 Task: Sort the products in the category "Pizza" by relevance.
Action: Mouse moved to (12, 77)
Screenshot: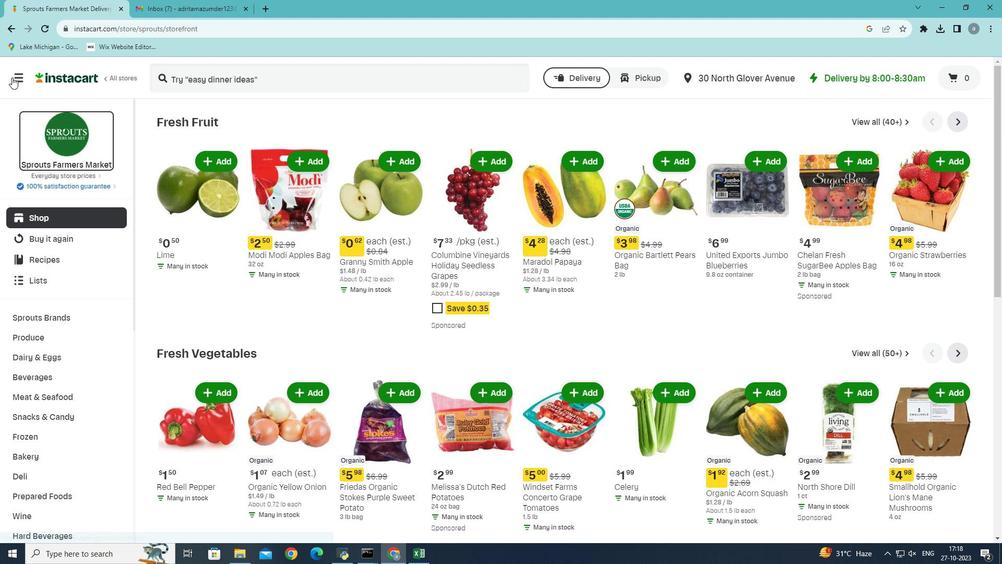 
Action: Mouse pressed left at (12, 77)
Screenshot: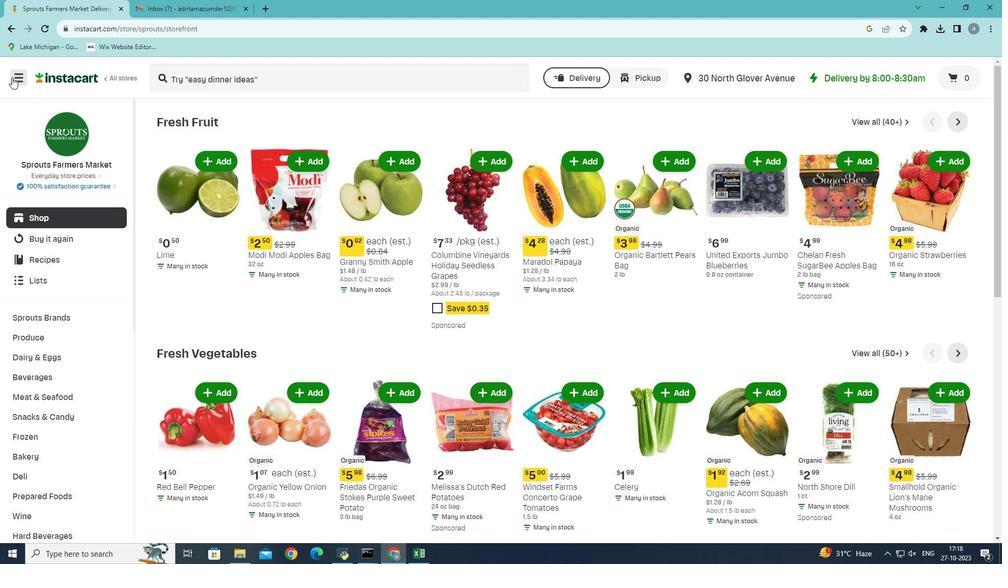 
Action: Mouse moved to (60, 306)
Screenshot: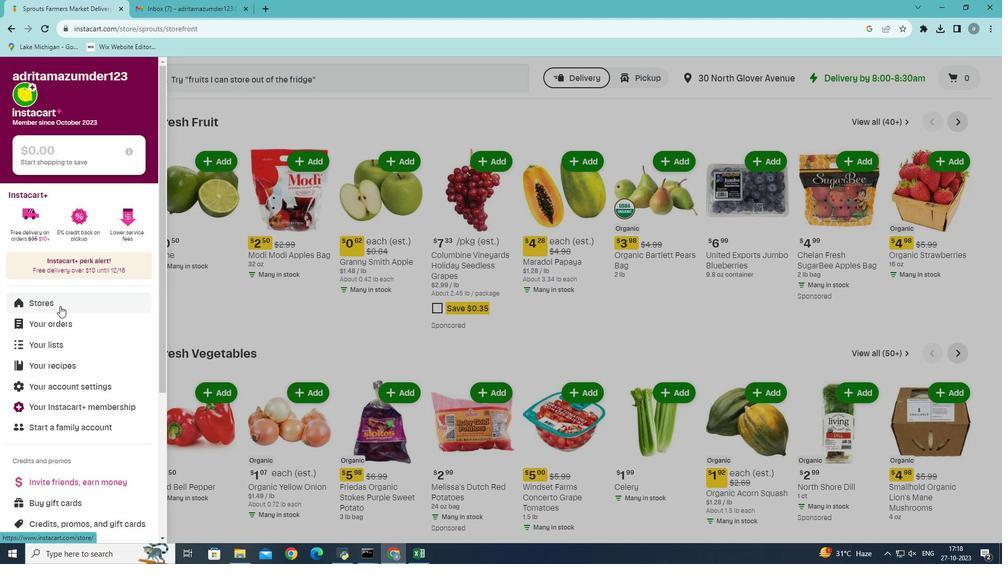 
Action: Mouse pressed left at (60, 306)
Screenshot: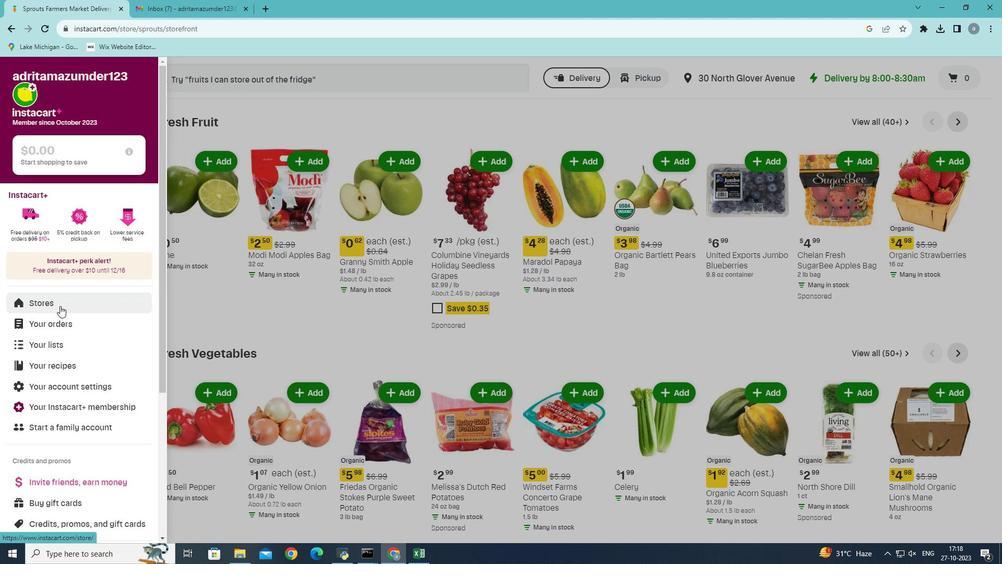 
Action: Mouse moved to (238, 118)
Screenshot: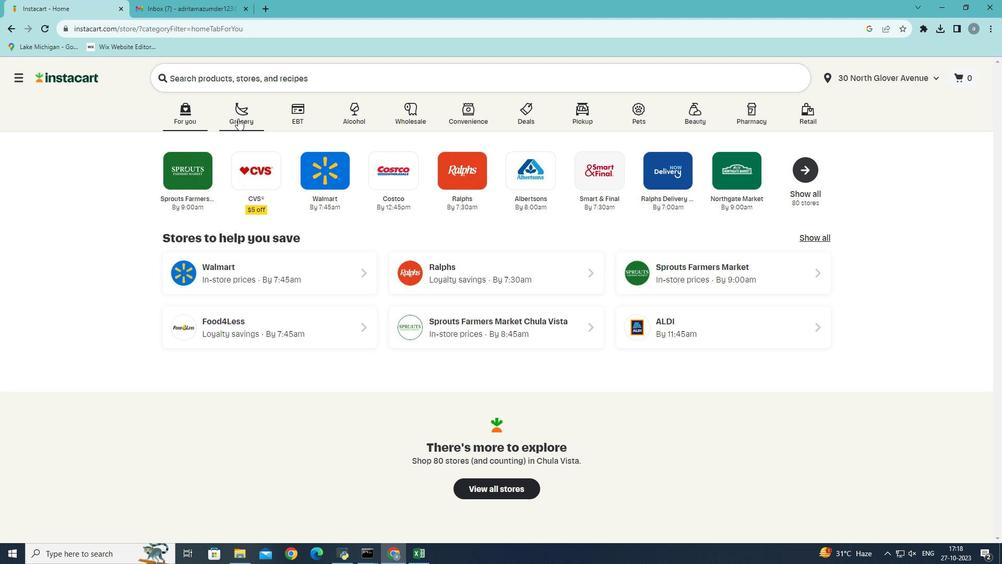 
Action: Mouse pressed left at (238, 118)
Screenshot: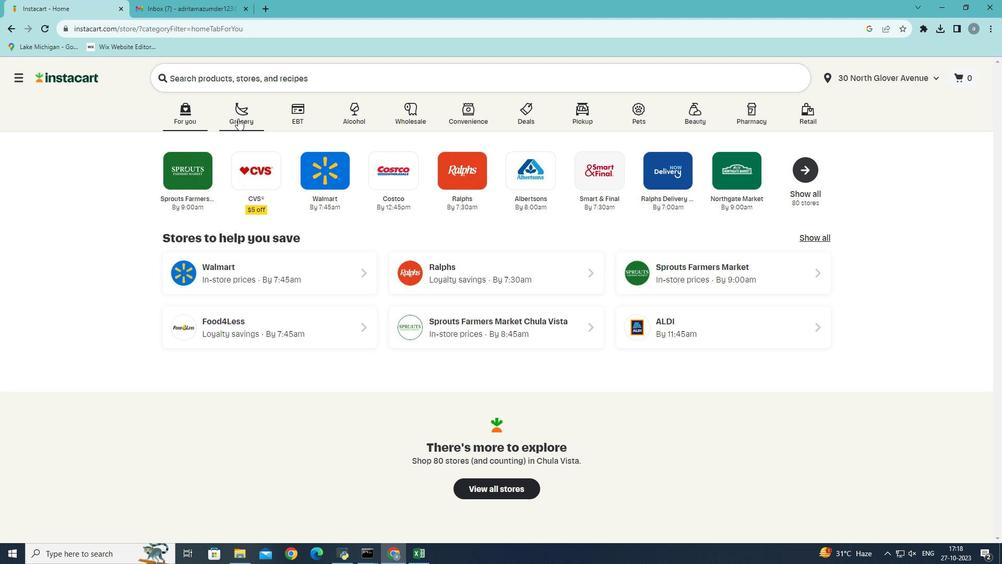 
Action: Mouse moved to (240, 313)
Screenshot: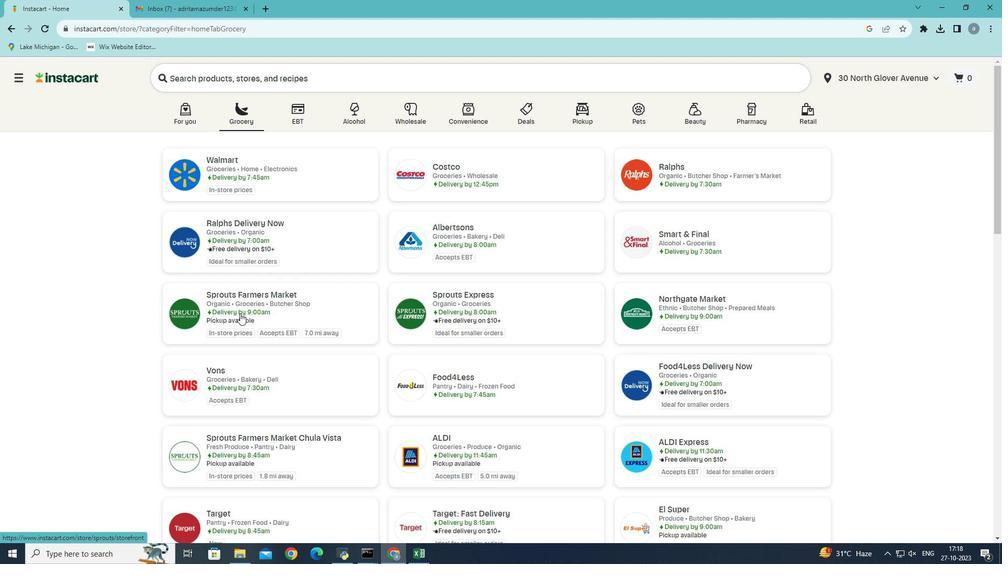 
Action: Mouse pressed left at (240, 313)
Screenshot: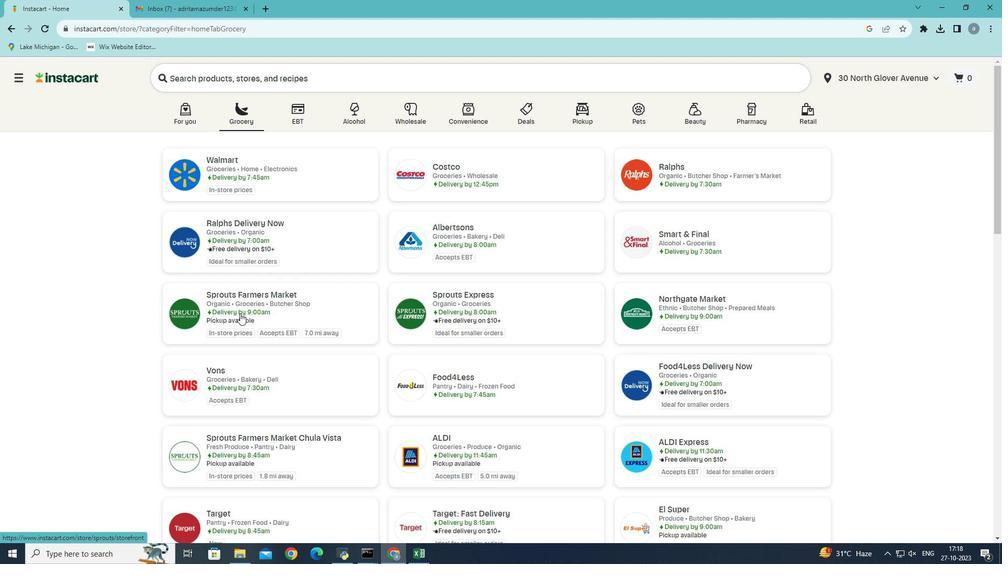 
Action: Mouse moved to (56, 495)
Screenshot: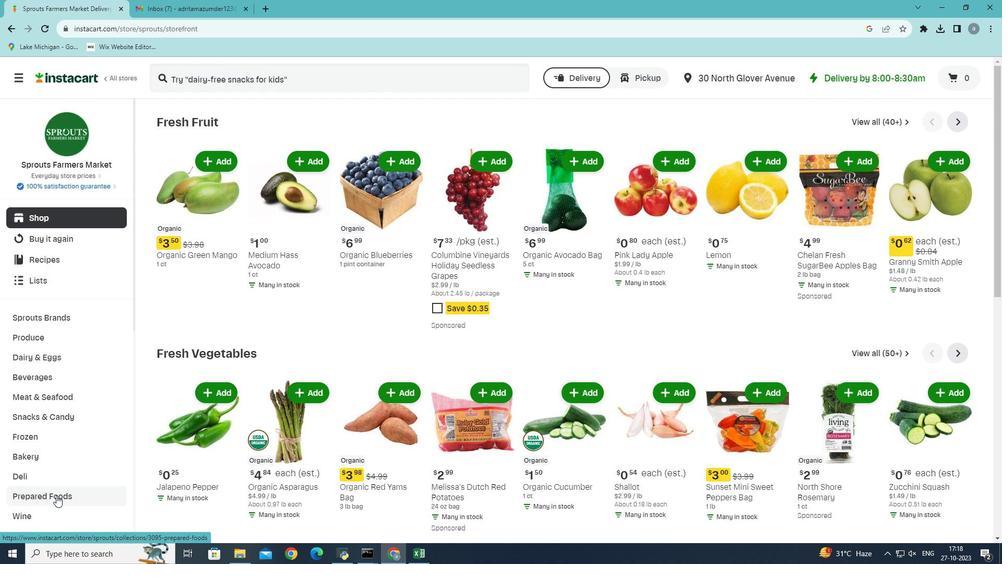 
Action: Mouse pressed left at (56, 495)
Screenshot: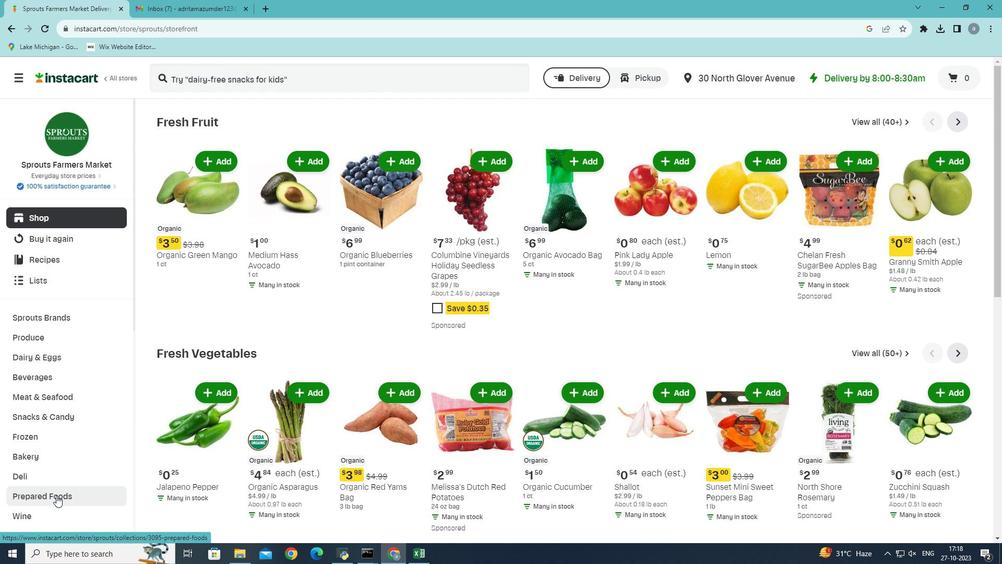 
Action: Mouse moved to (361, 146)
Screenshot: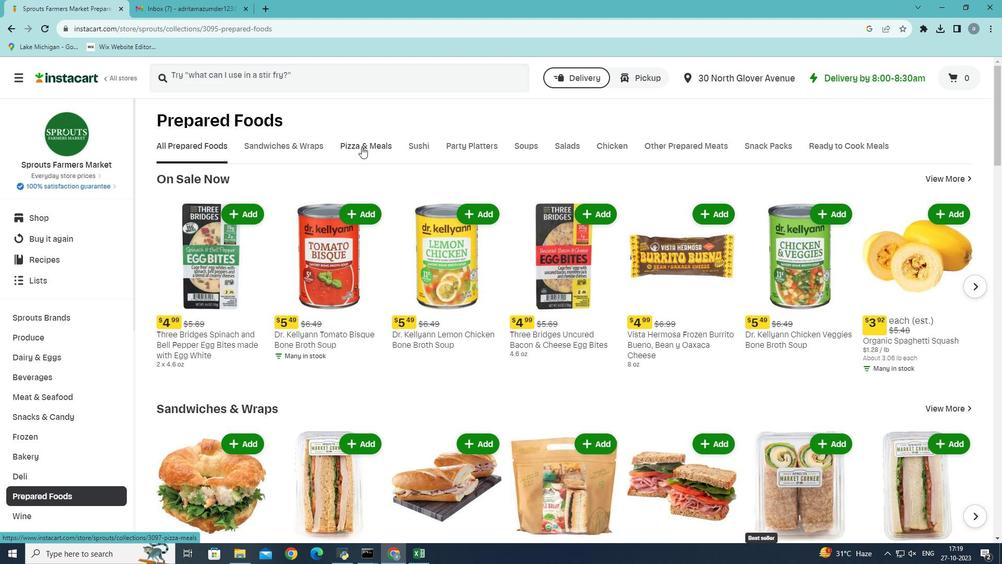 
Action: Mouse pressed left at (361, 146)
Screenshot: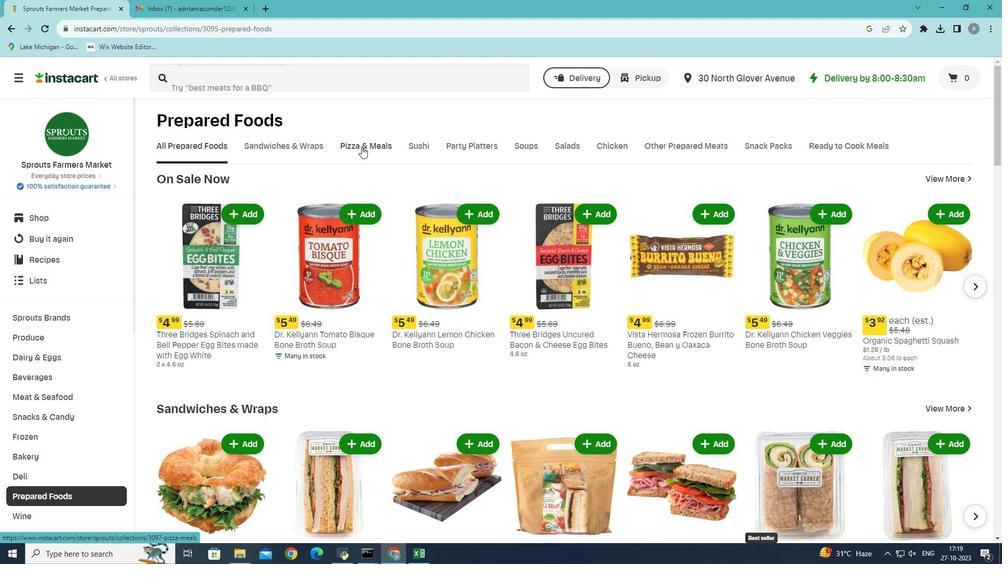 
Action: Mouse moved to (230, 189)
Screenshot: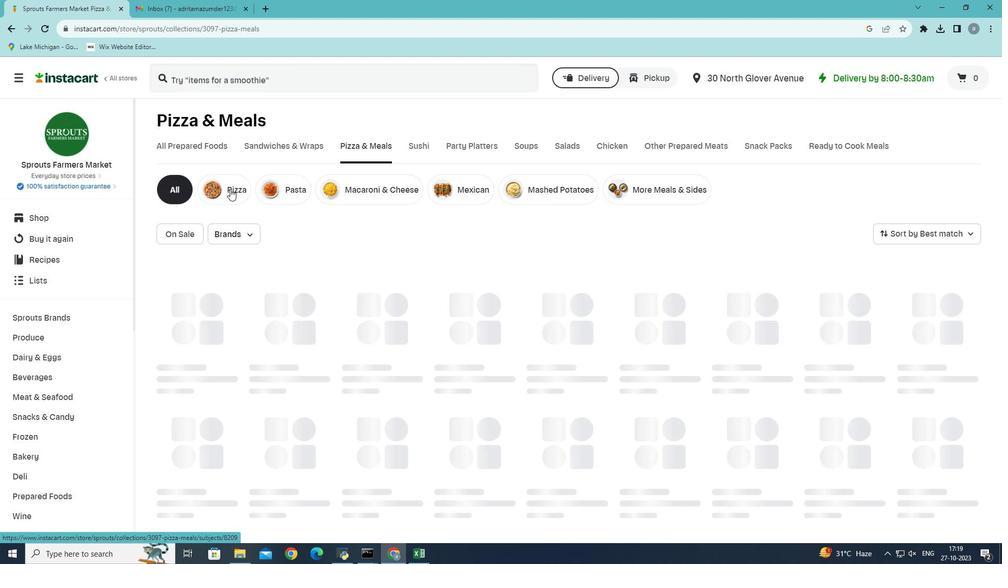 
Action: Mouse pressed left at (230, 189)
Screenshot: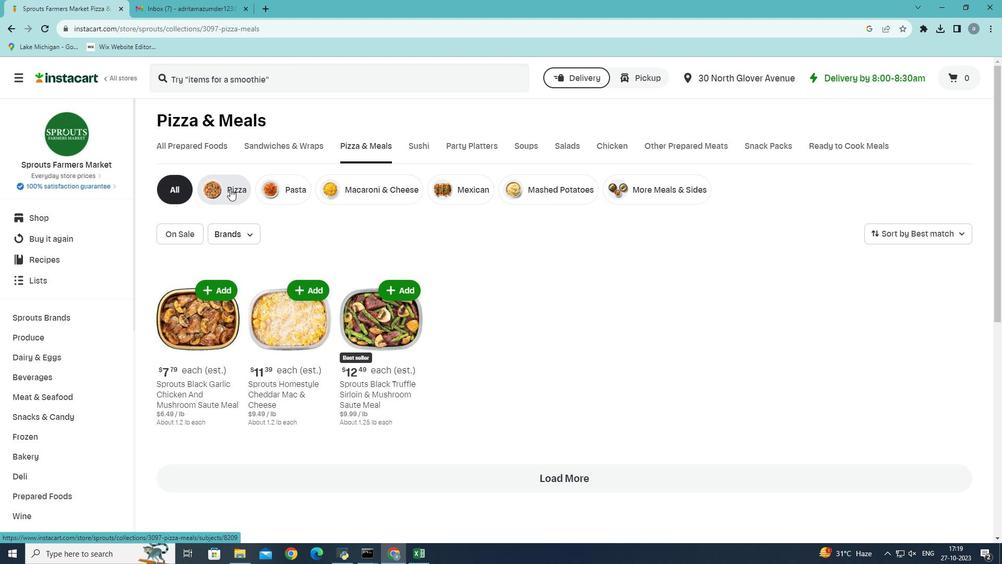 
Action: Mouse moved to (973, 233)
Screenshot: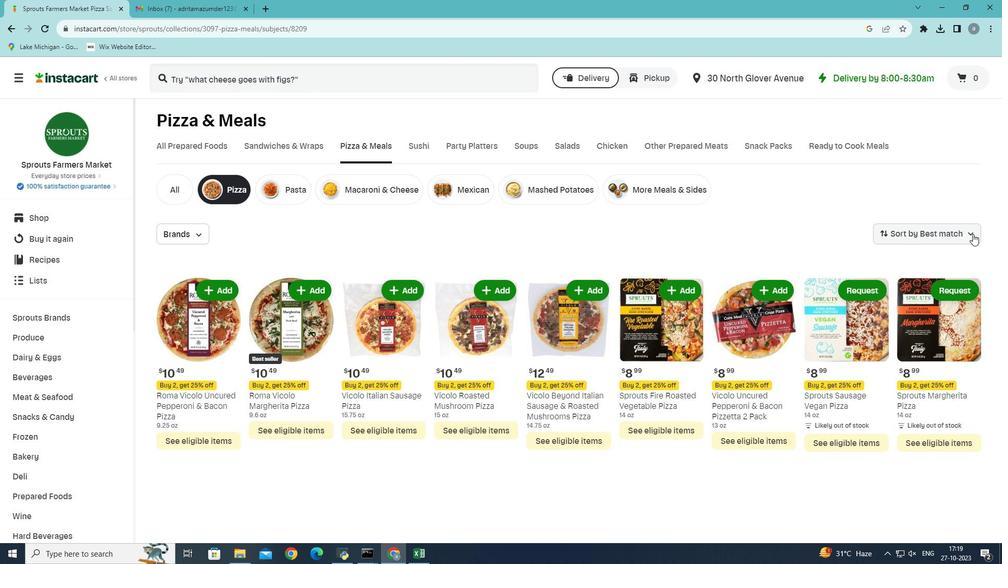 
Action: Mouse pressed left at (973, 233)
Screenshot: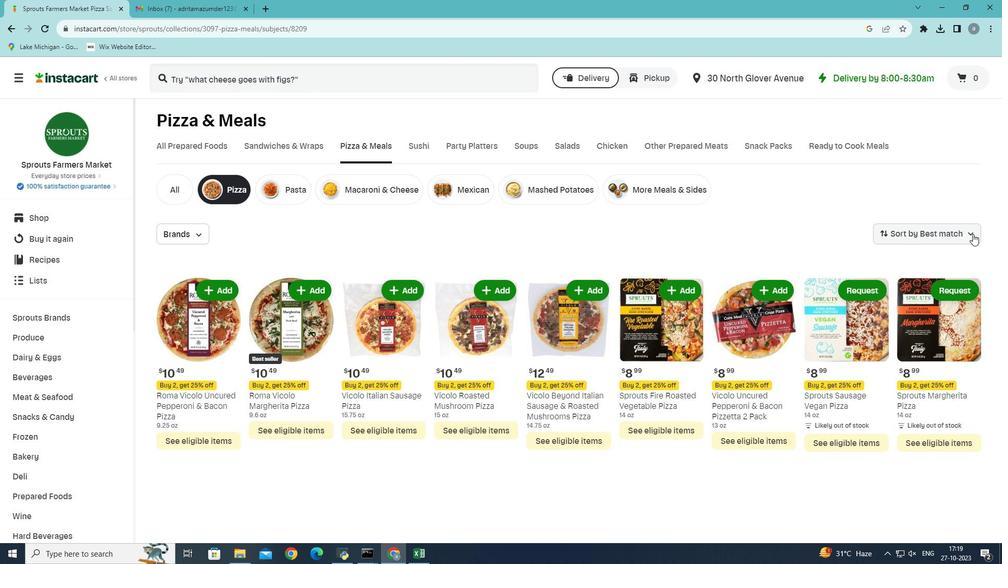 
Action: Mouse moved to (921, 392)
Screenshot: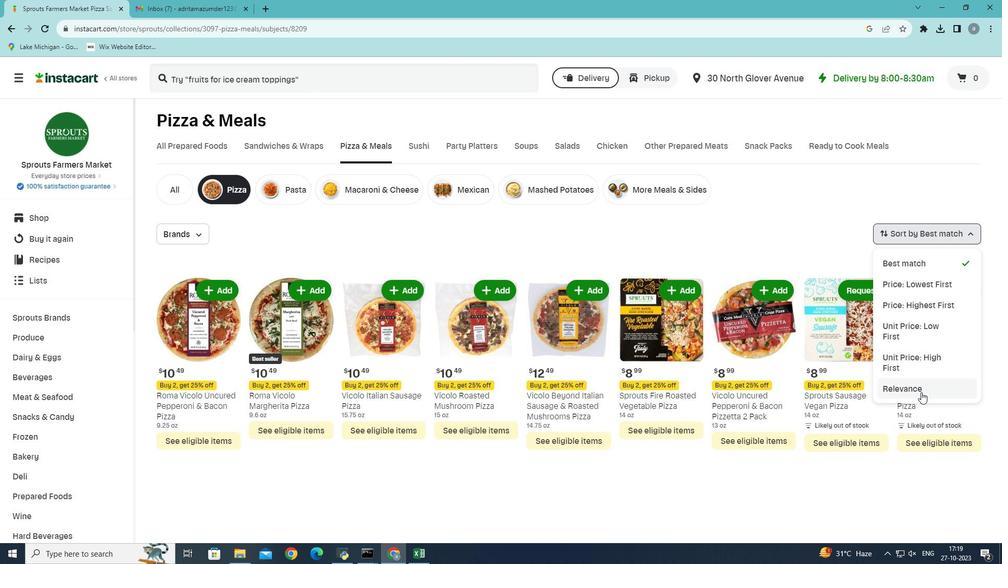 
Action: Mouse pressed left at (921, 392)
Screenshot: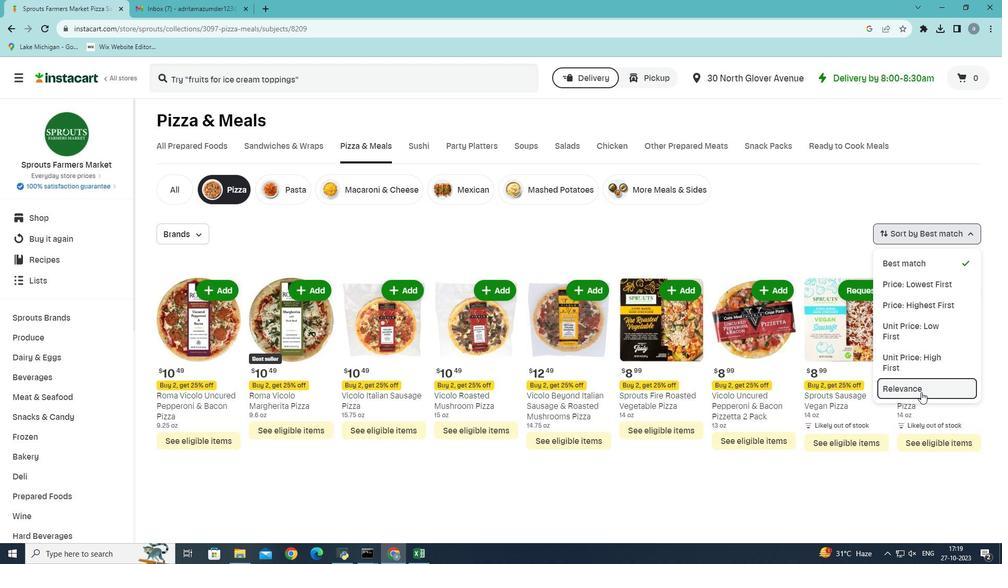 
Action: Mouse moved to (853, 389)
Screenshot: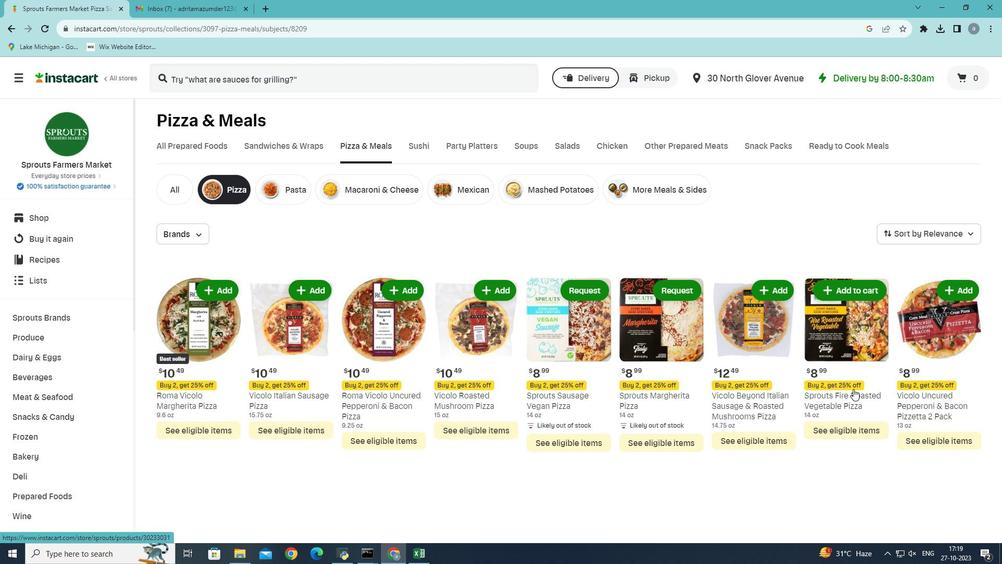 
